 Task: Invite Team Member Softage.1@softage.net to Workspace Enterprise Content Management. Invite Team Member Softage.2@softage.net to Workspace Enterprise Content Management. Invite Team Member Softage.3@softage.net to Workspace Enterprise Content Management. Invite Team Member Softage.4@softage.net to Workspace Enterprise Content Management
Action: Mouse moved to (987, 141)
Screenshot: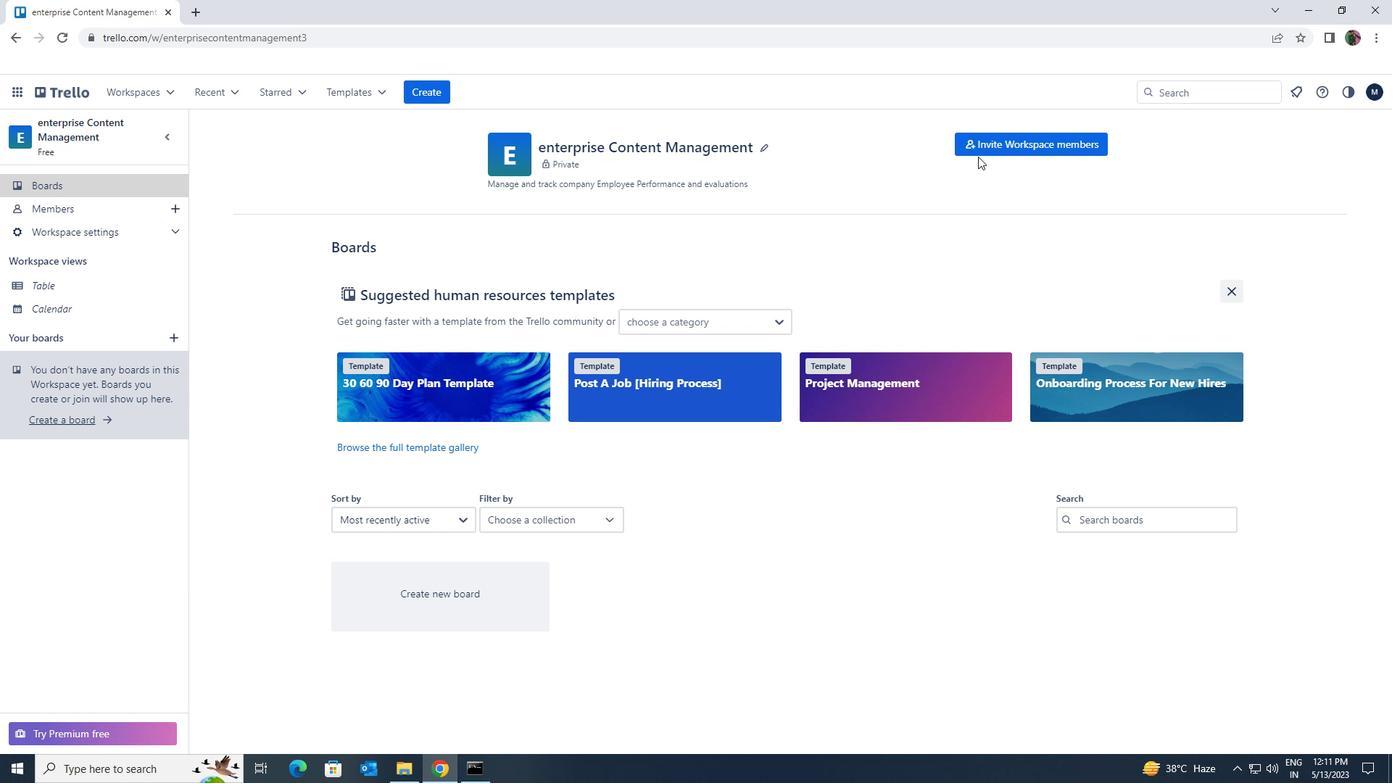 
Action: Mouse pressed left at (987, 141)
Screenshot: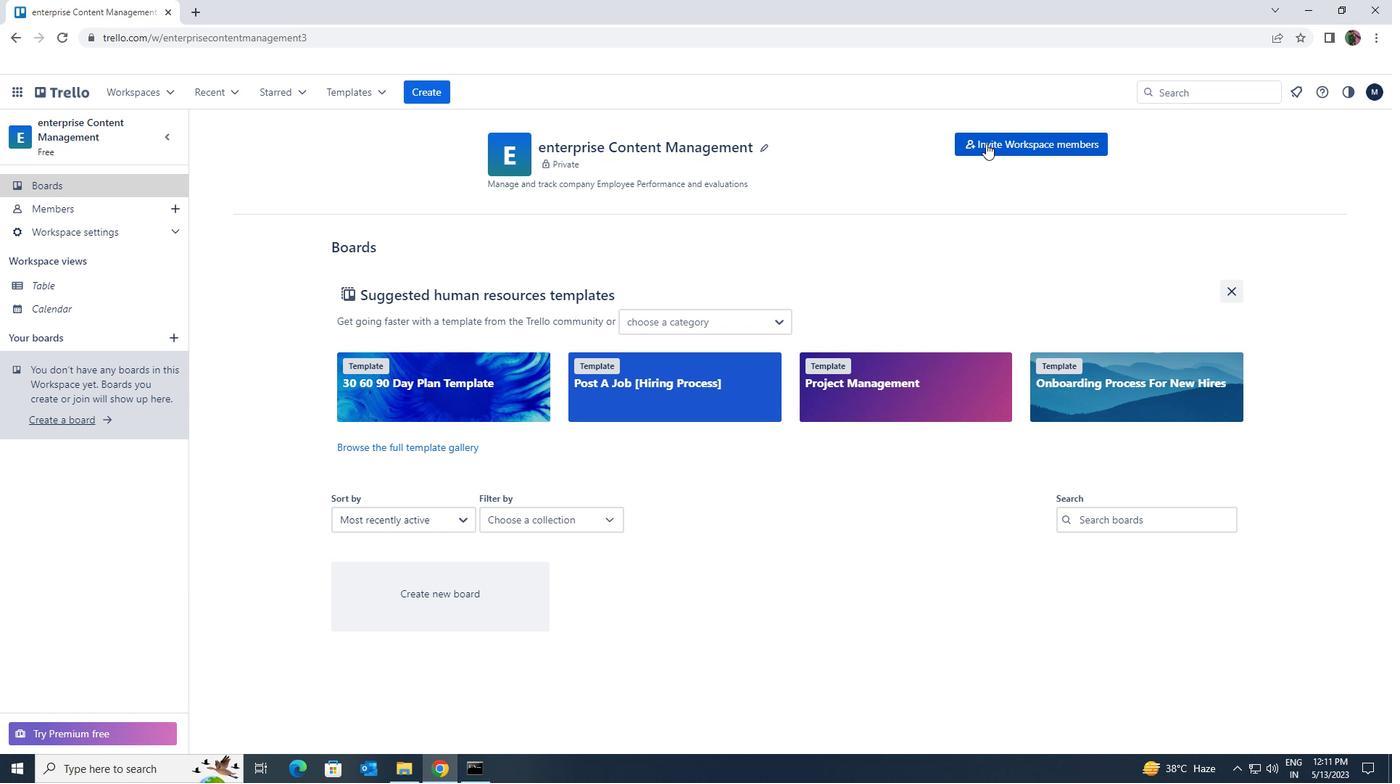 
Action: Key pressed softage.1<Key.shift>@SOFTAGE.NET
Screenshot: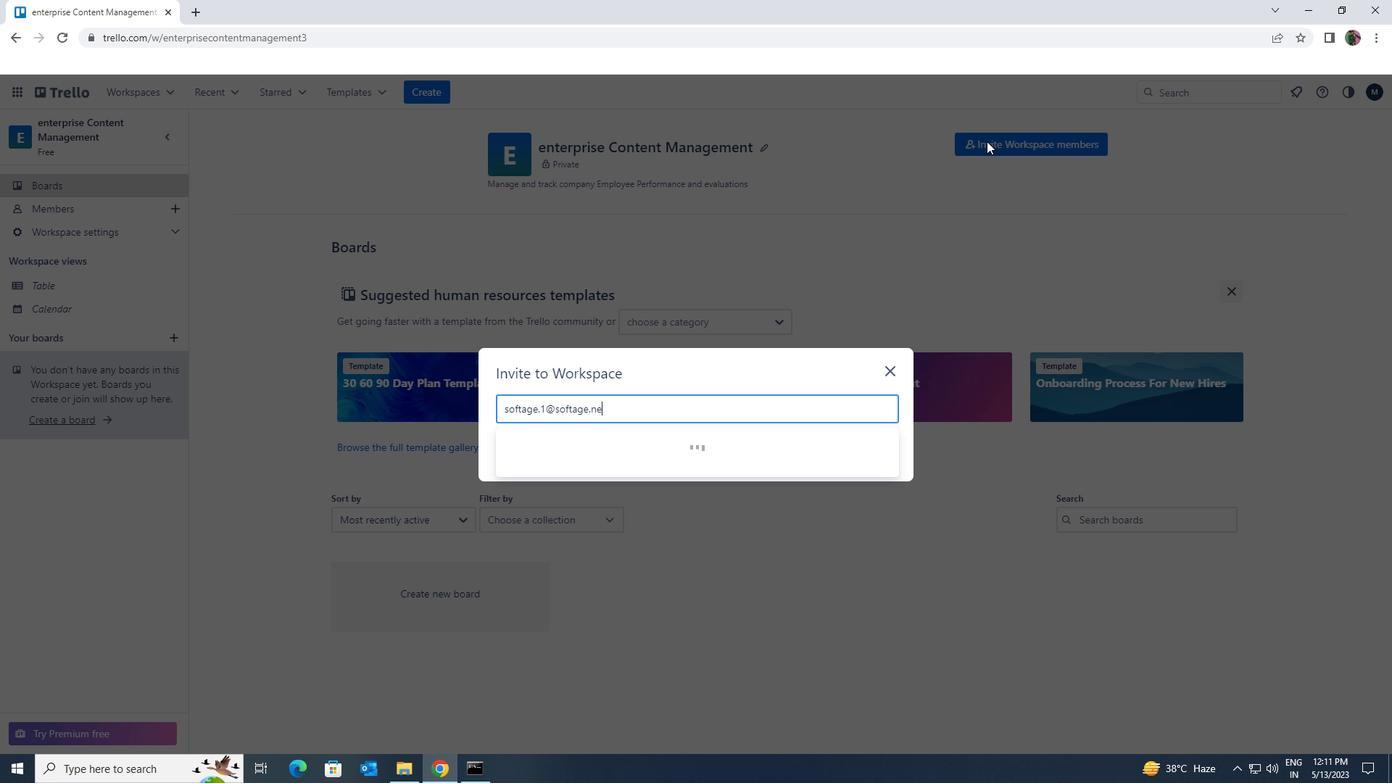 
Action: Mouse moved to (564, 446)
Screenshot: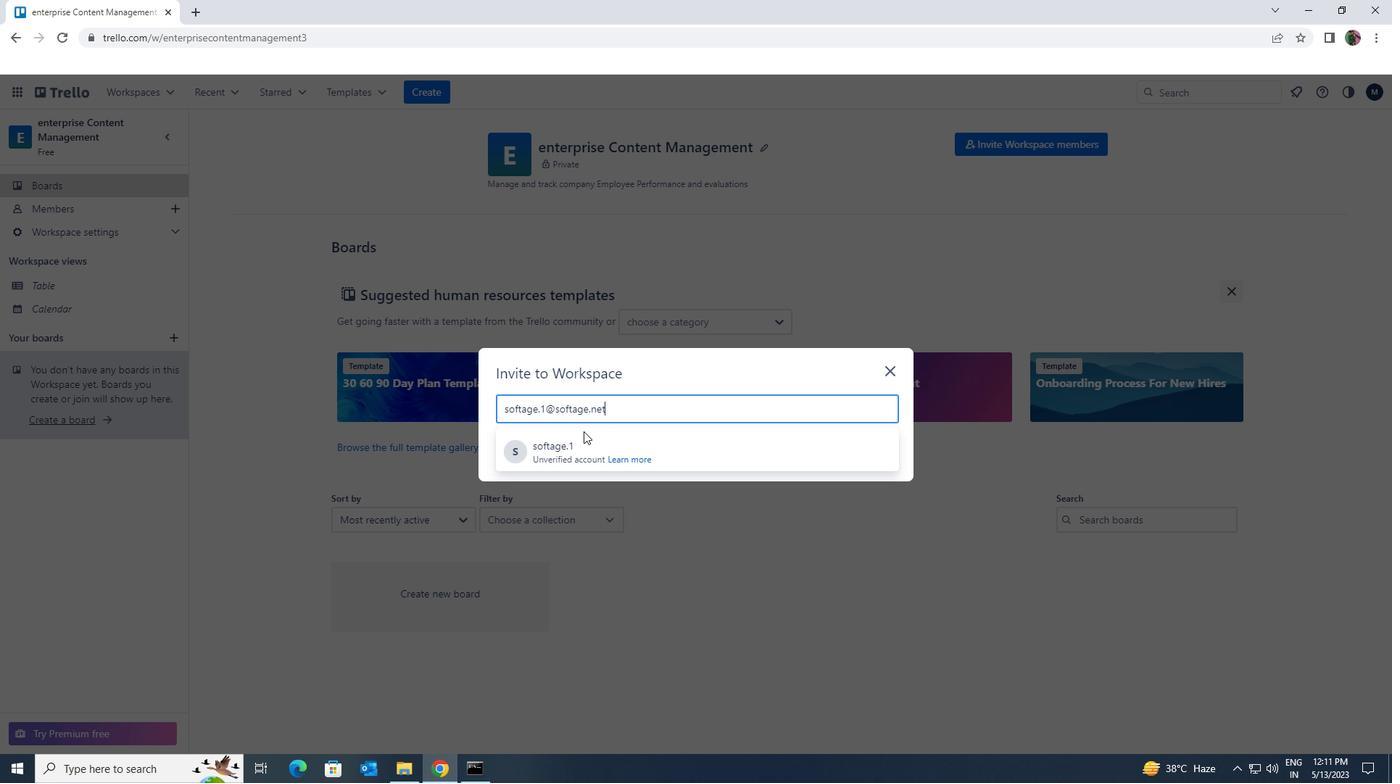 
Action: Mouse pressed left at (564, 446)
Screenshot: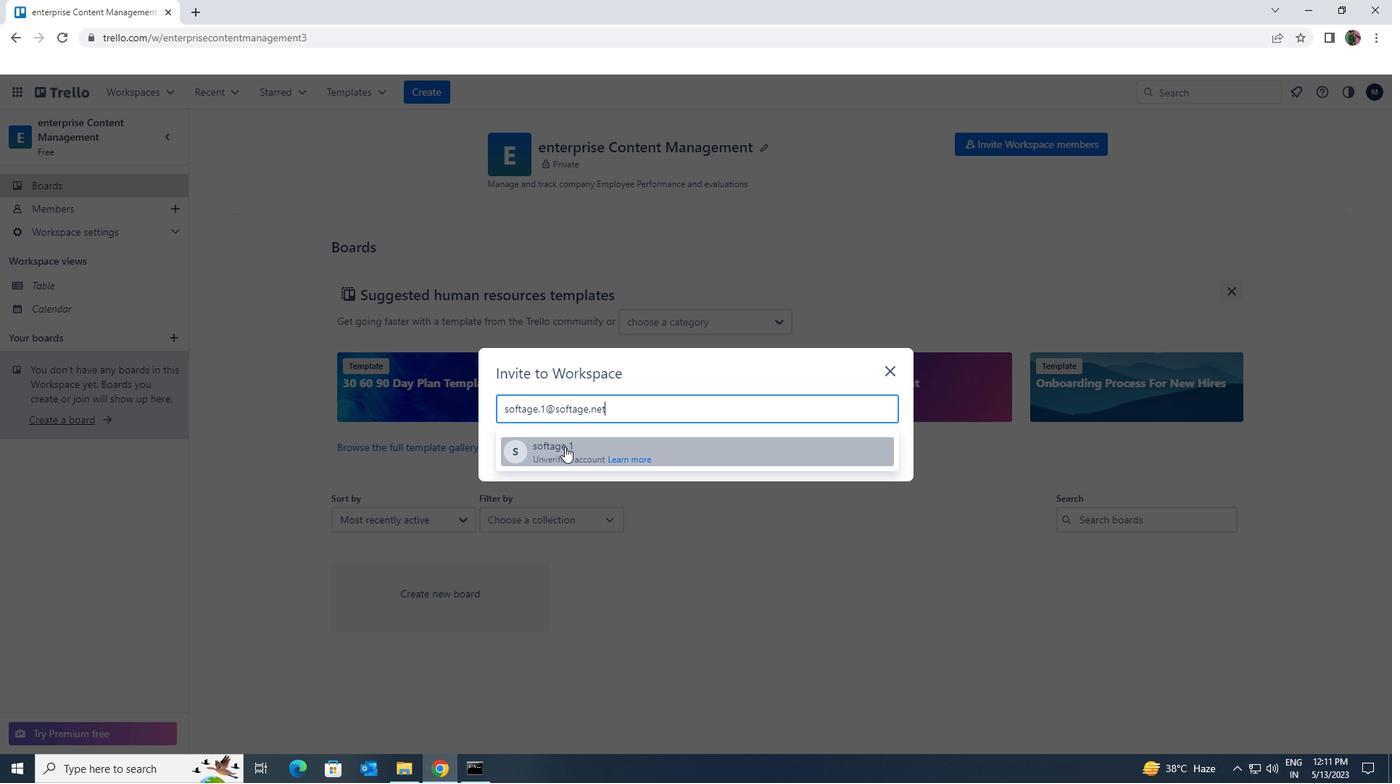 
Action: Key pressed SOFTAGE.2<Key.shift>@SOFATGE.NET
Screenshot: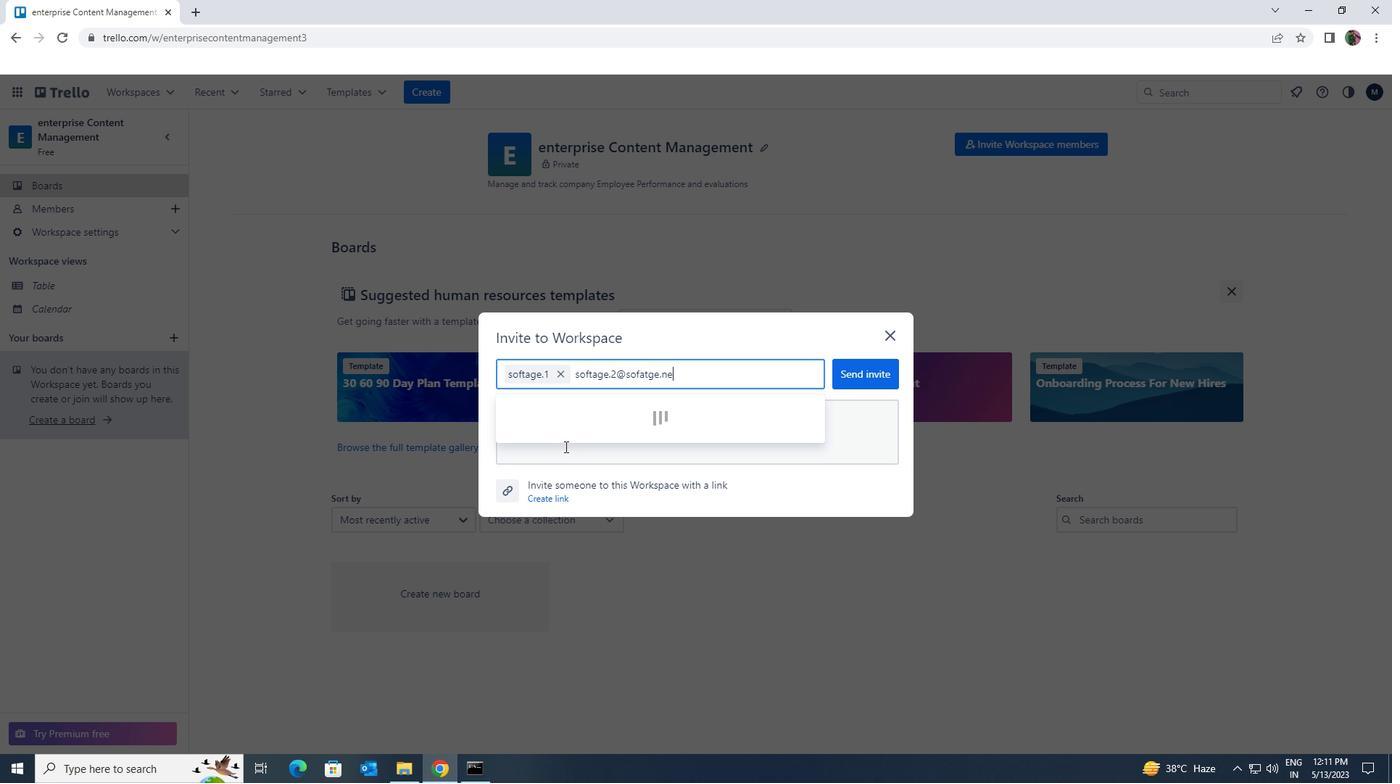 
Action: Mouse moved to (564, 420)
Screenshot: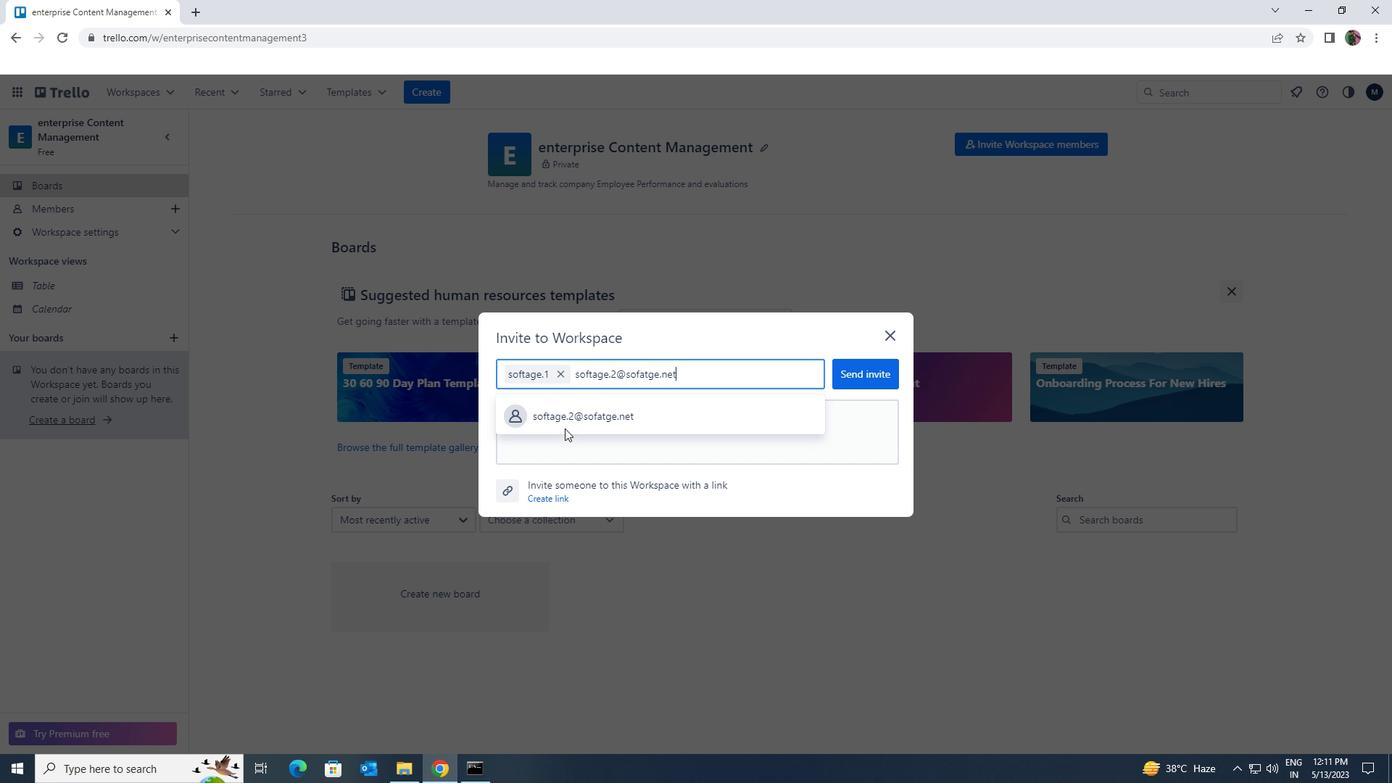 
Action: Mouse pressed left at (564, 420)
Screenshot: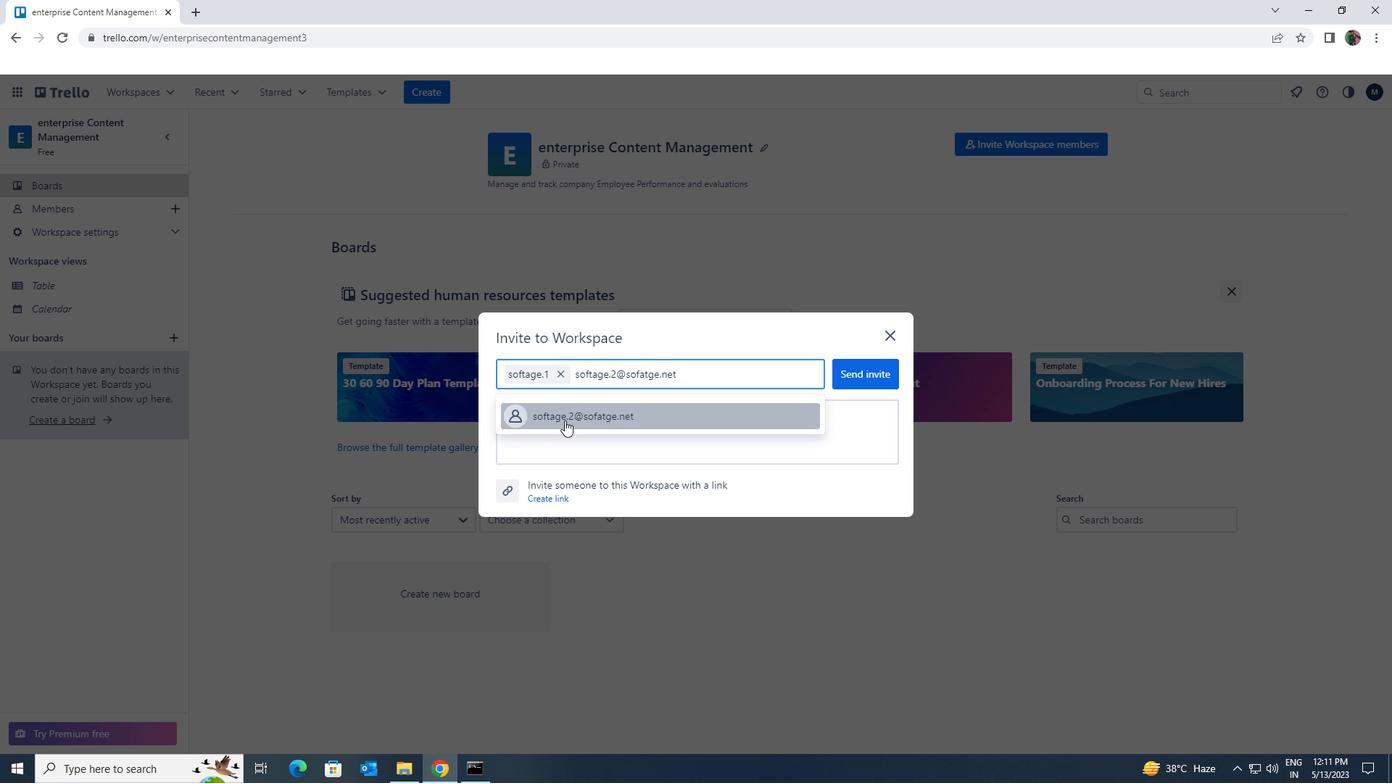 
Action: Key pressed SO
Screenshot: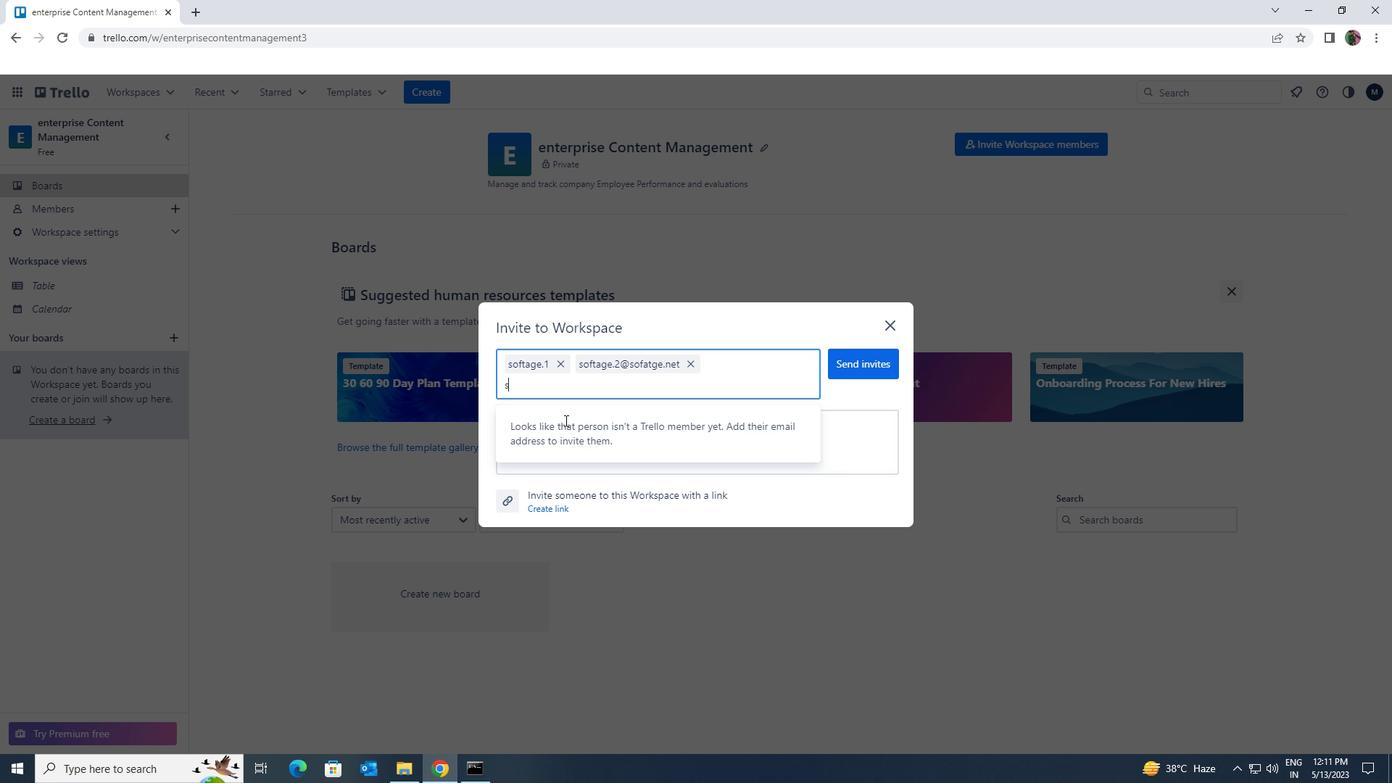 
Action: Mouse moved to (564, 420)
Screenshot: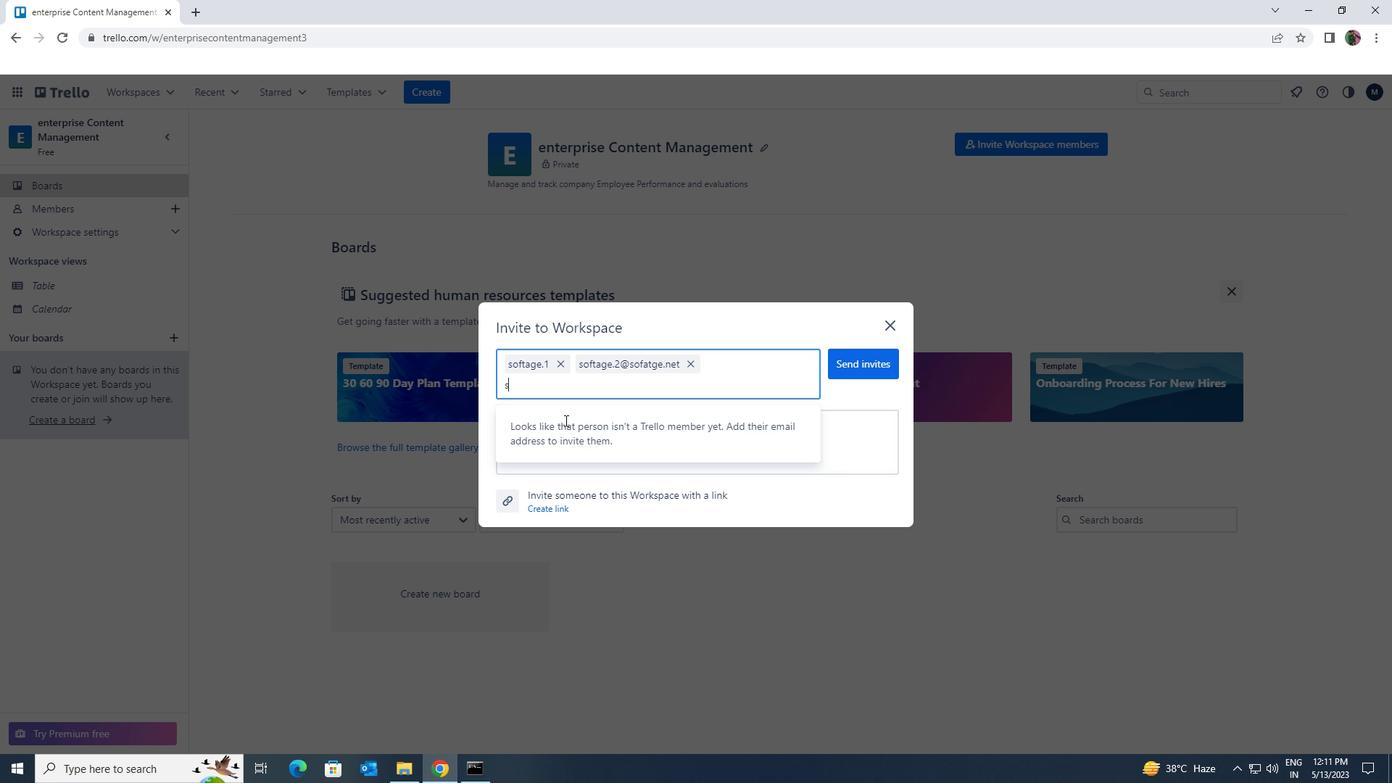 
Action: Key pressed FTAGE.3<Key.shift>@SOFTAGE.NET
Screenshot: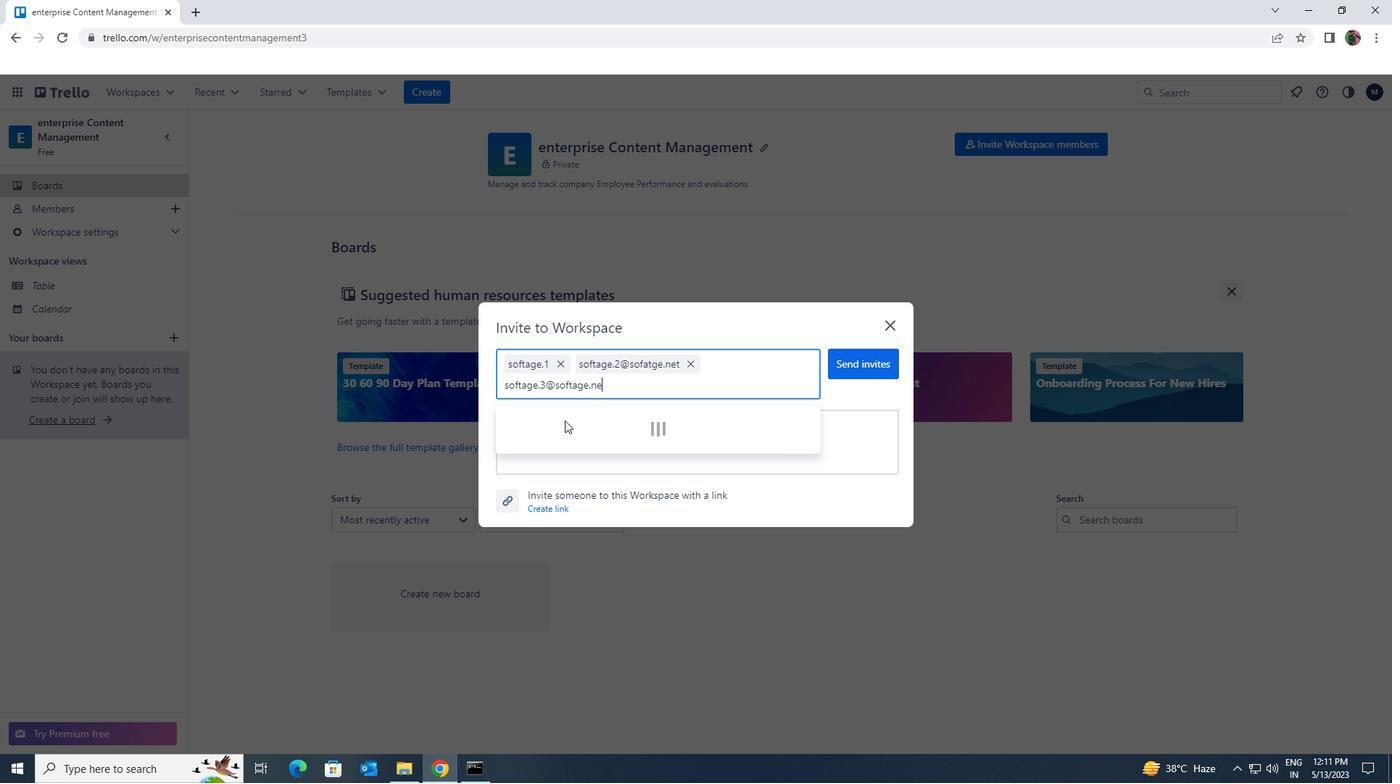 
Action: Mouse pressed left at (564, 420)
Screenshot: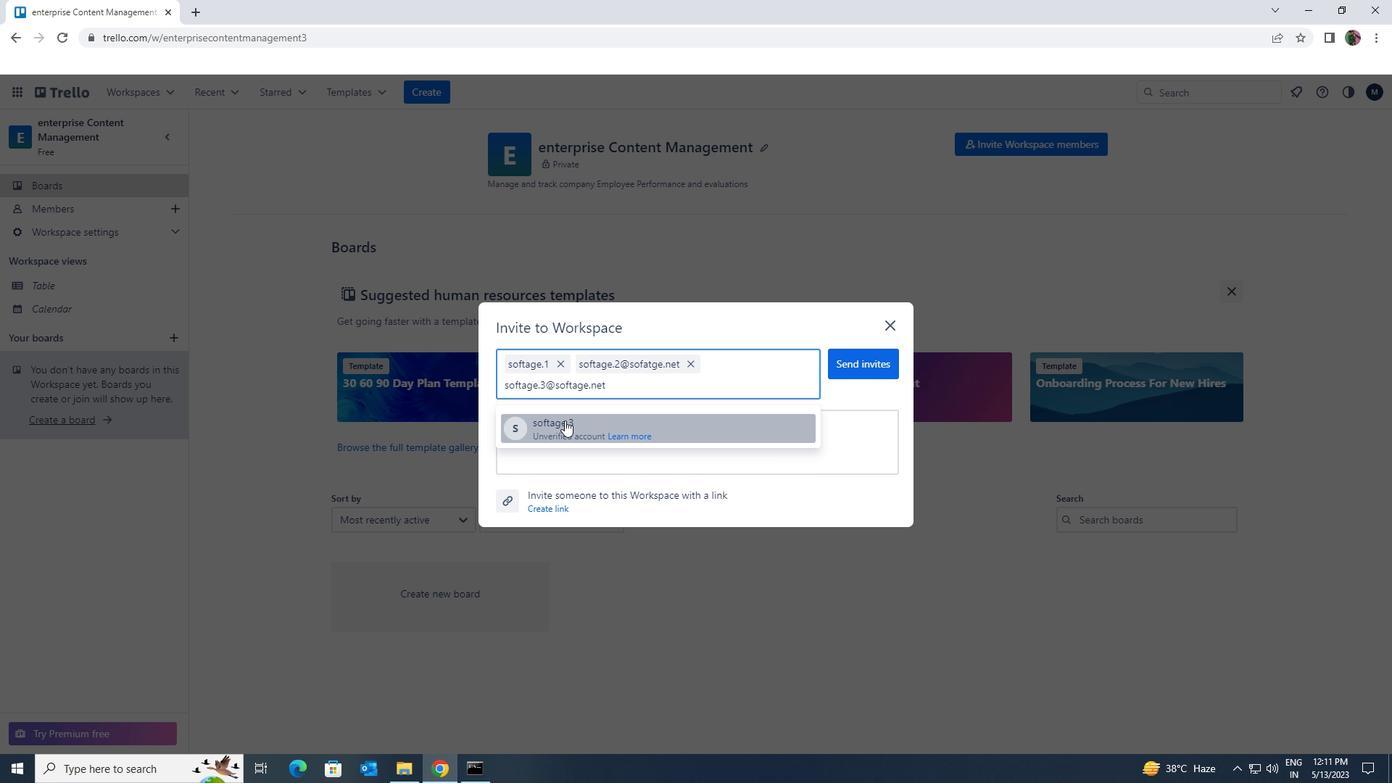 
Action: Key pressed SOFTAGE.4<Key.shift>@SOFTAGE.NET
Screenshot: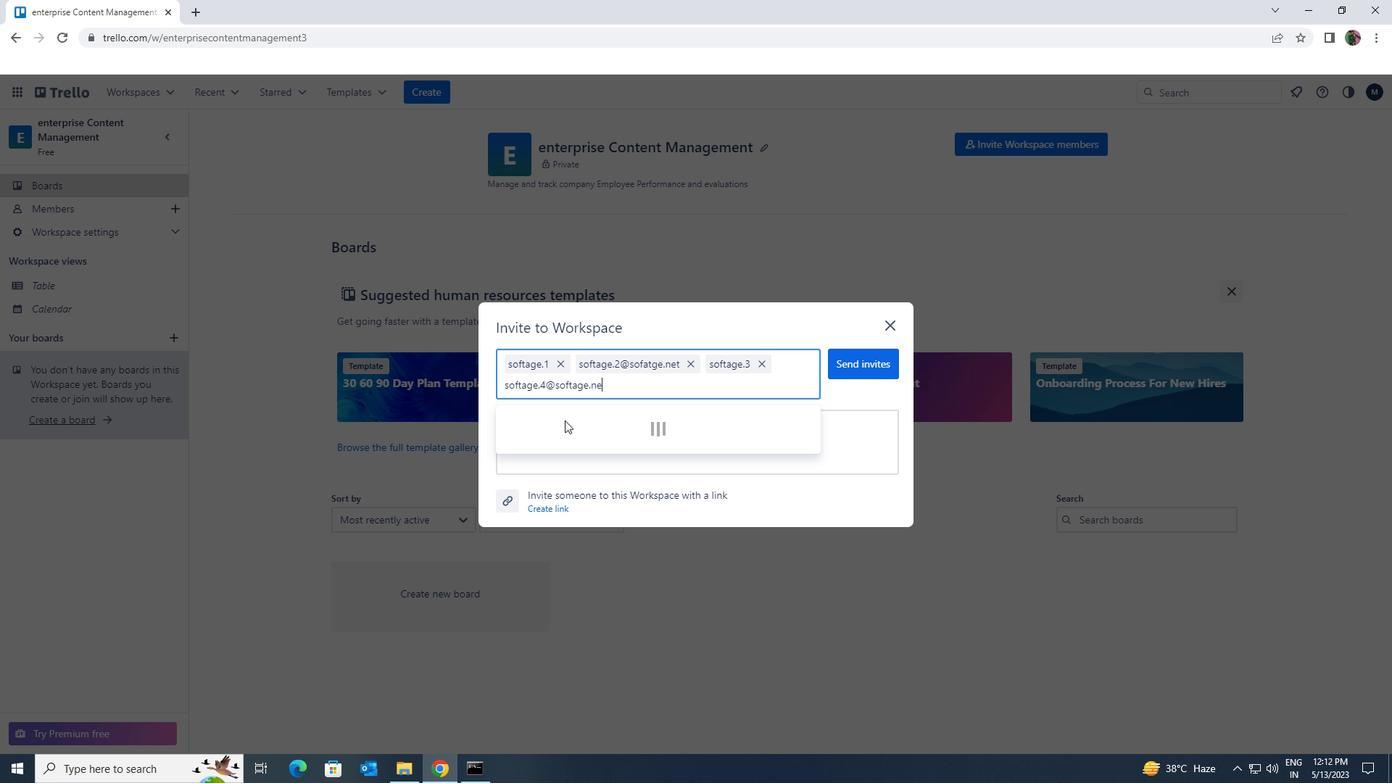 
Action: Mouse pressed left at (564, 420)
Screenshot: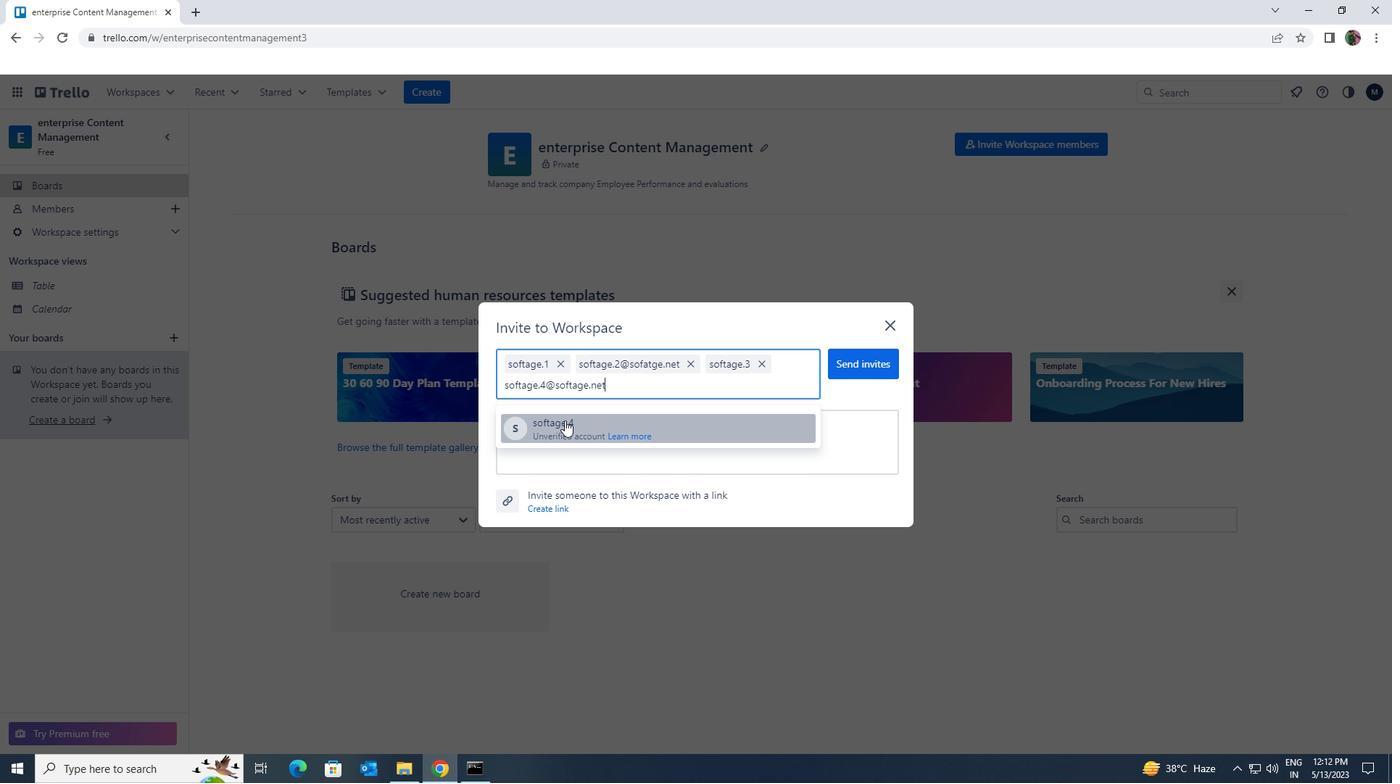 
Action: Mouse moved to (844, 362)
Screenshot: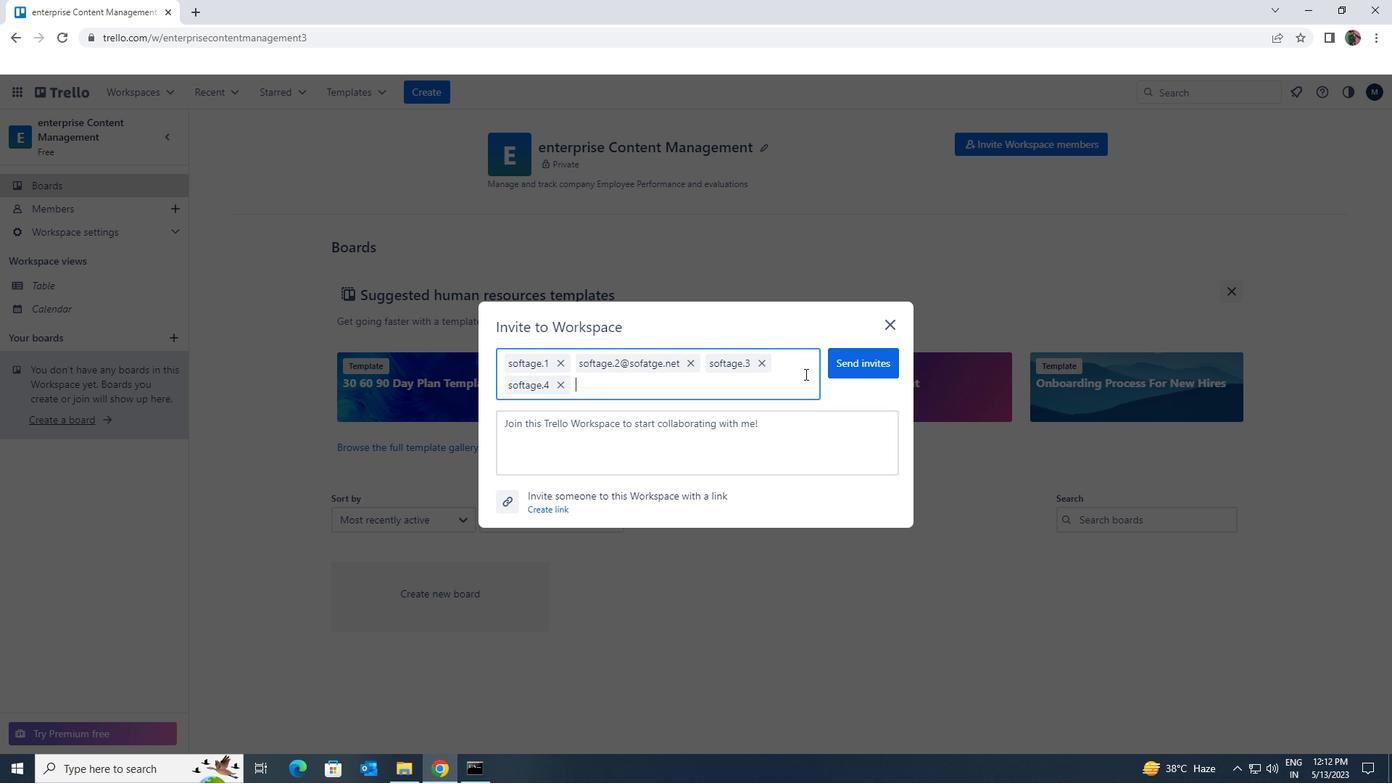
Action: Mouse pressed left at (844, 362)
Screenshot: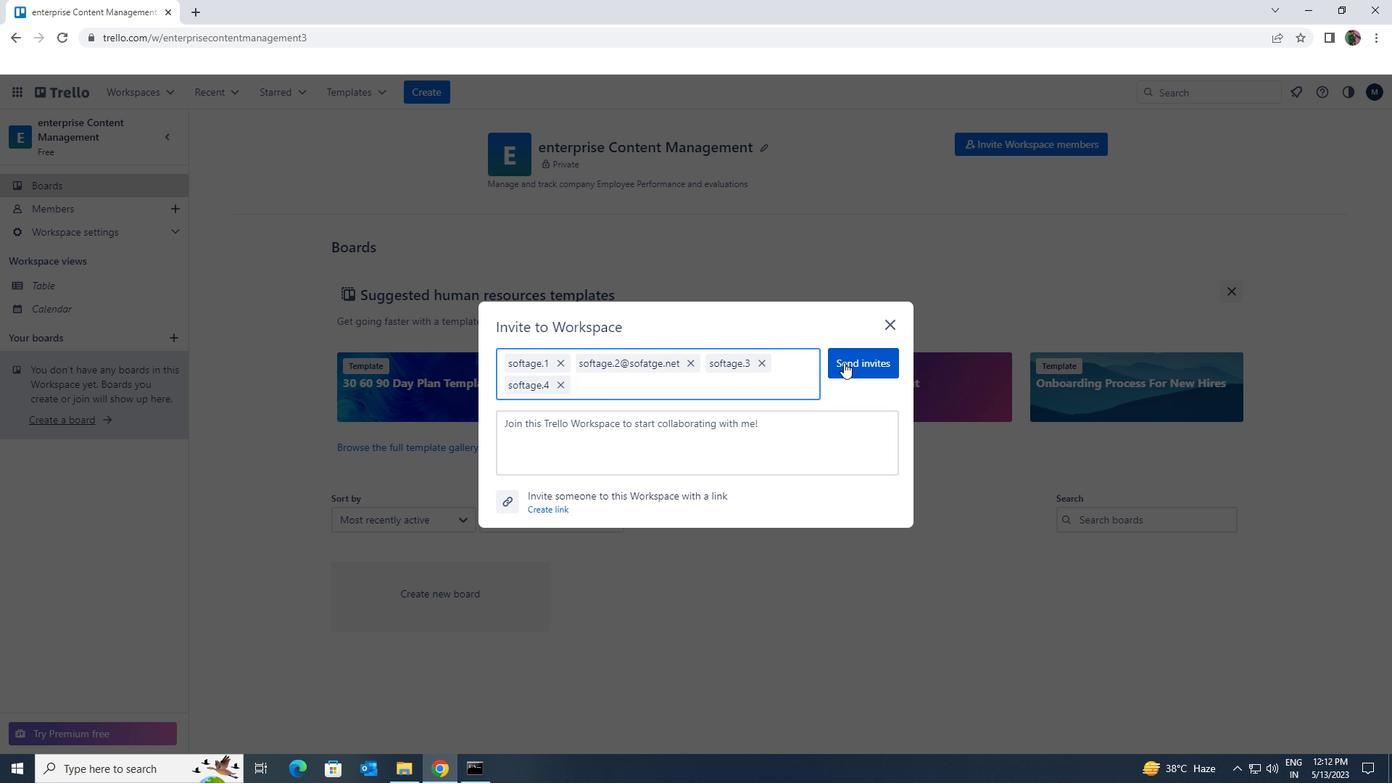 
